 Task: Look for products in the category "Plant-Based Meat Alternatives" from the brand "Yves".
Action: Mouse pressed left at (17, 69)
Screenshot: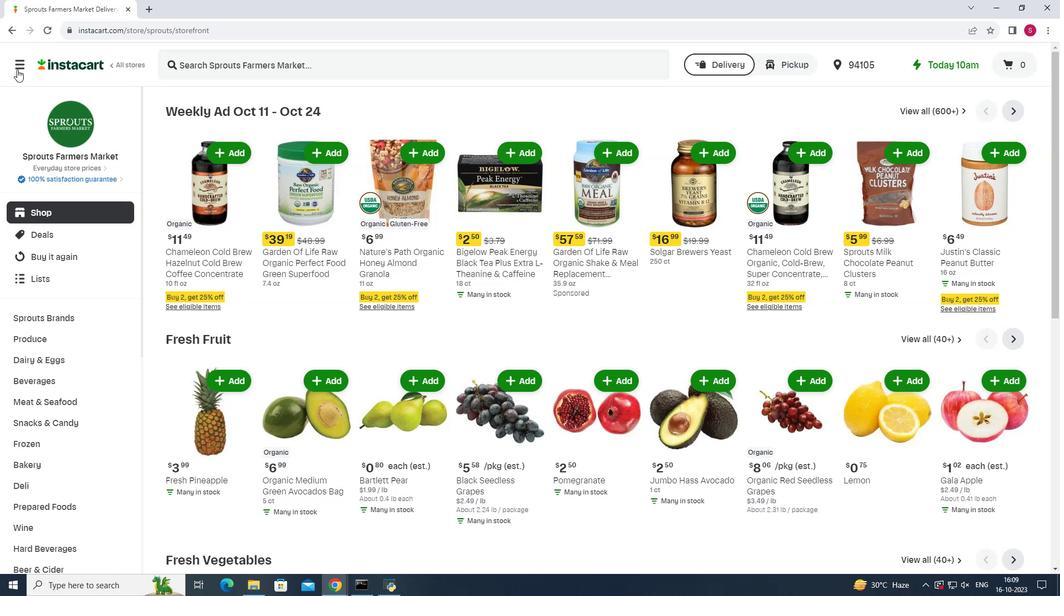 
Action: Mouse moved to (70, 293)
Screenshot: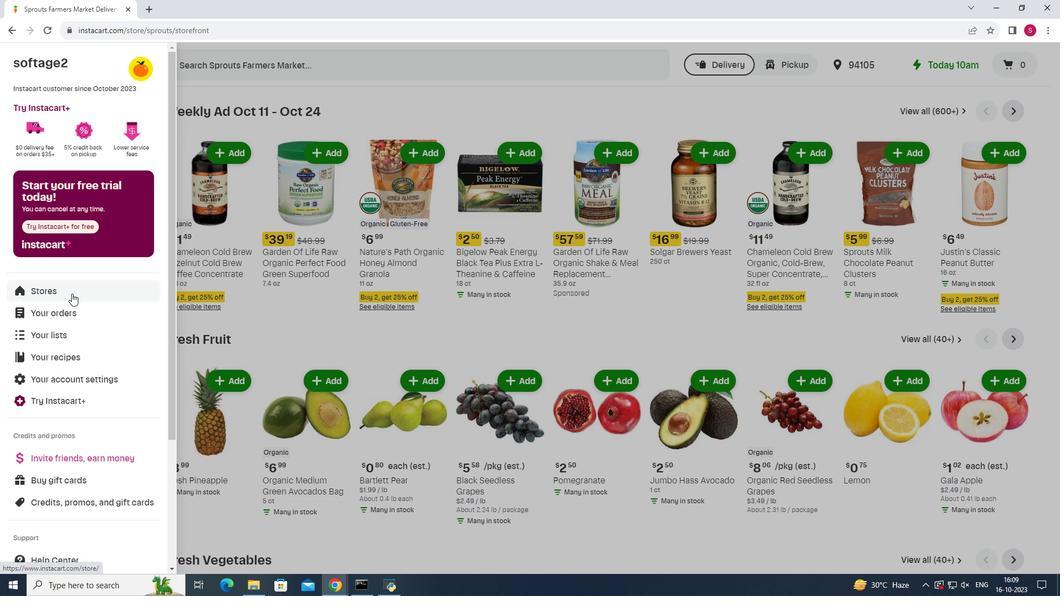 
Action: Mouse pressed left at (70, 293)
Screenshot: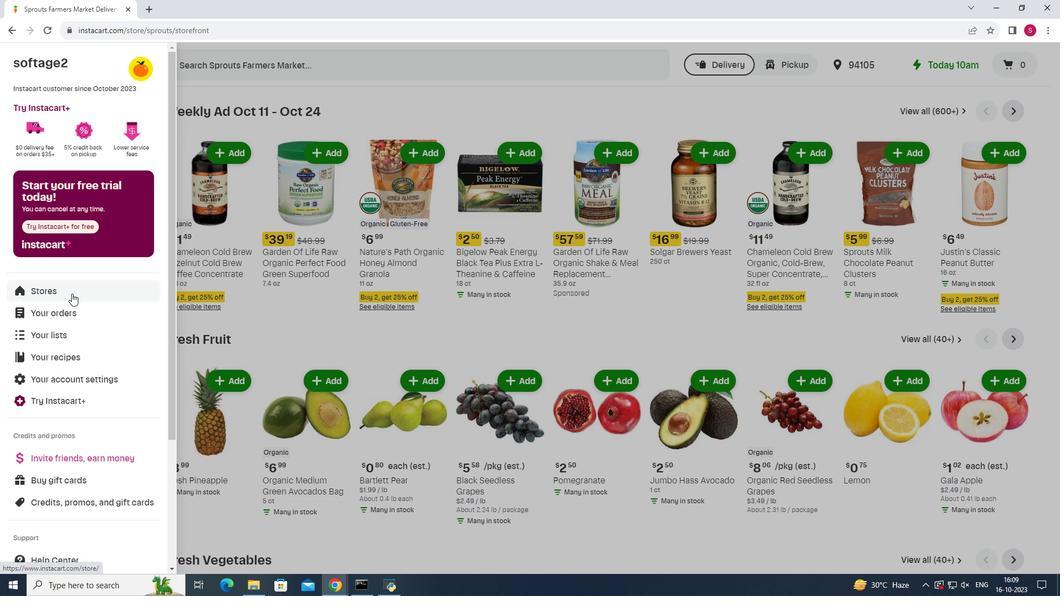 
Action: Mouse moved to (71, 293)
Screenshot: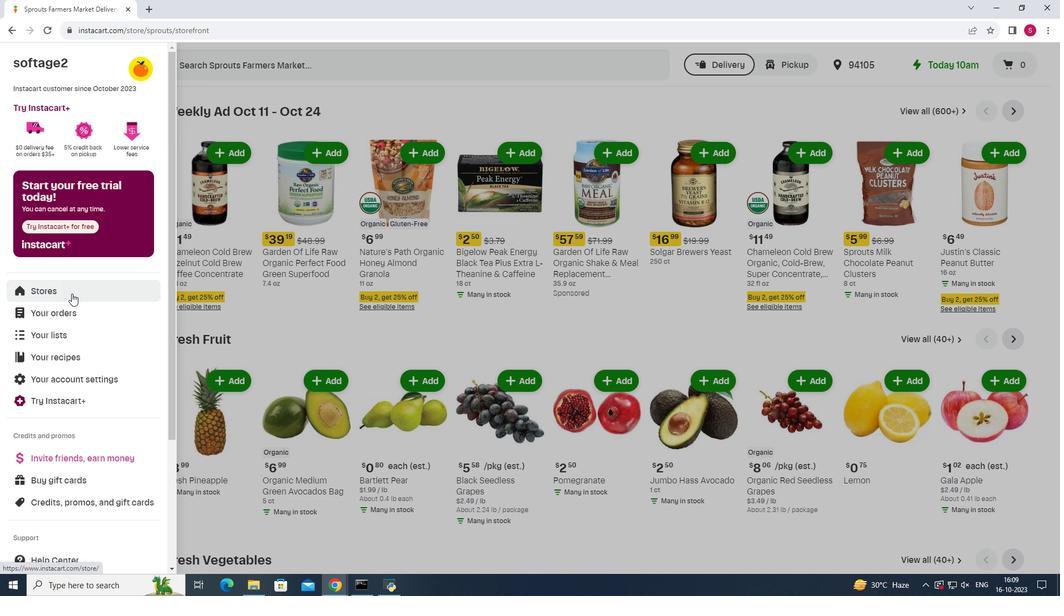 
Action: Mouse pressed left at (71, 293)
Screenshot: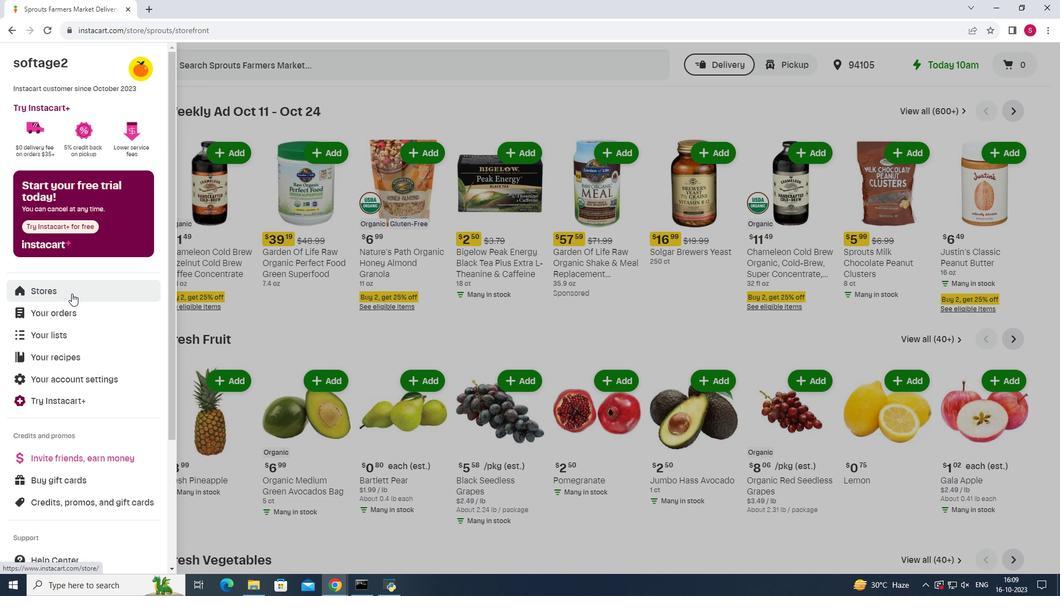 
Action: Mouse moved to (251, 92)
Screenshot: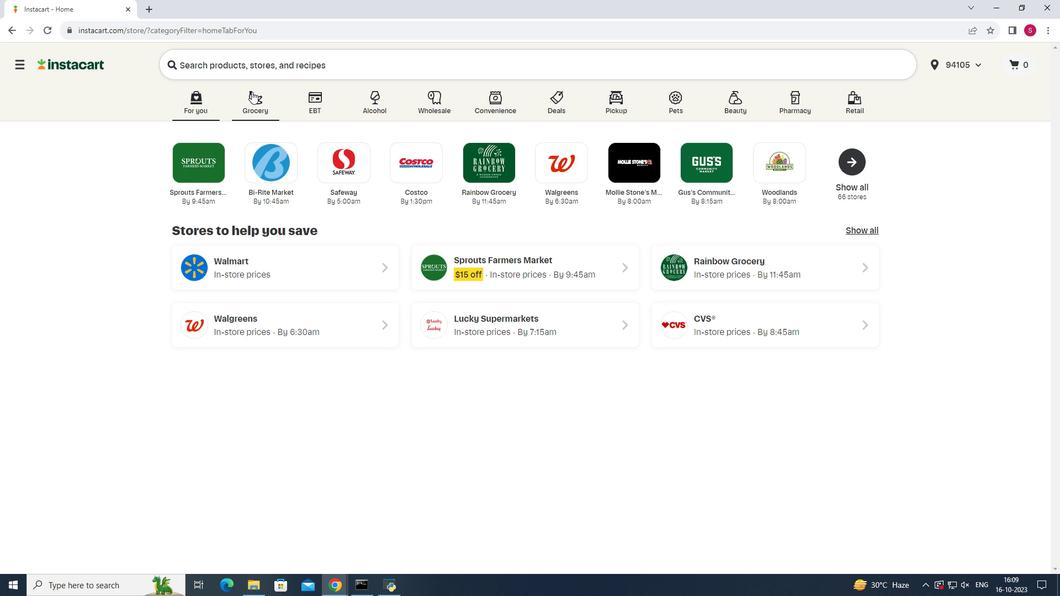 
Action: Mouse pressed left at (251, 92)
Screenshot: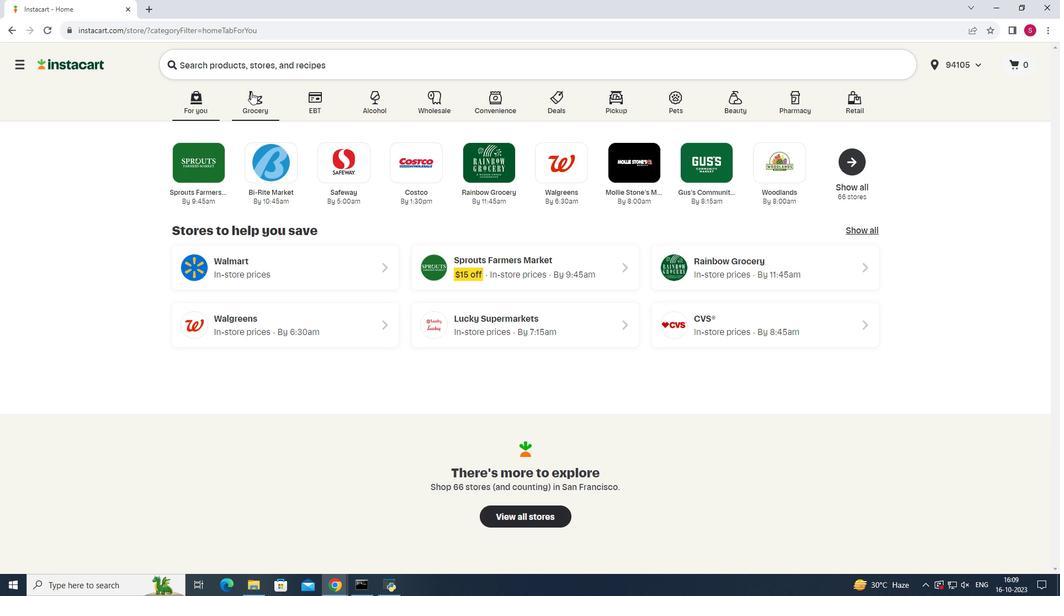 
Action: Mouse pressed left at (251, 92)
Screenshot: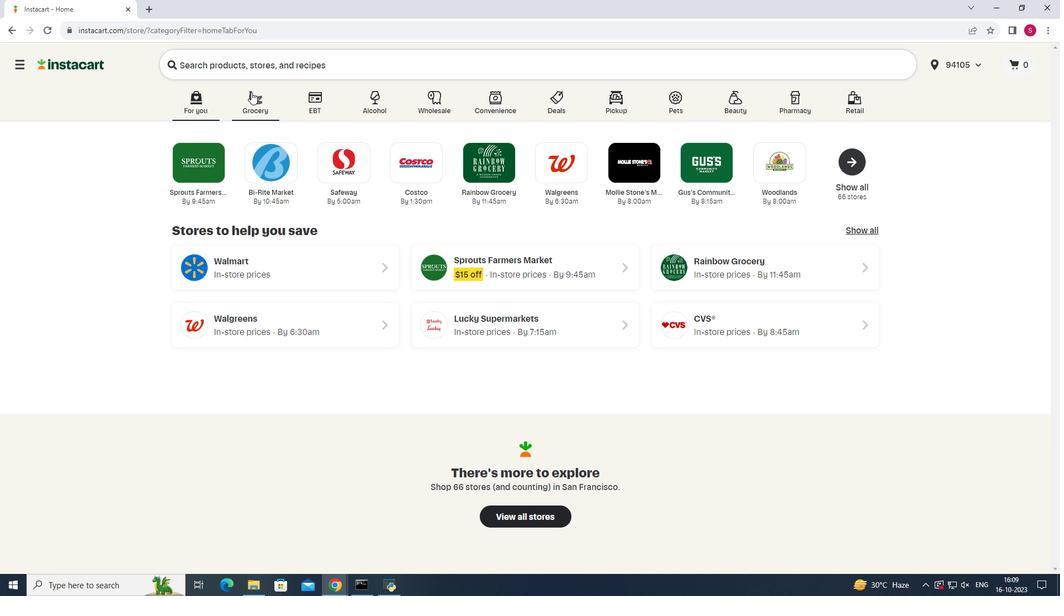 
Action: Mouse moved to (824, 148)
Screenshot: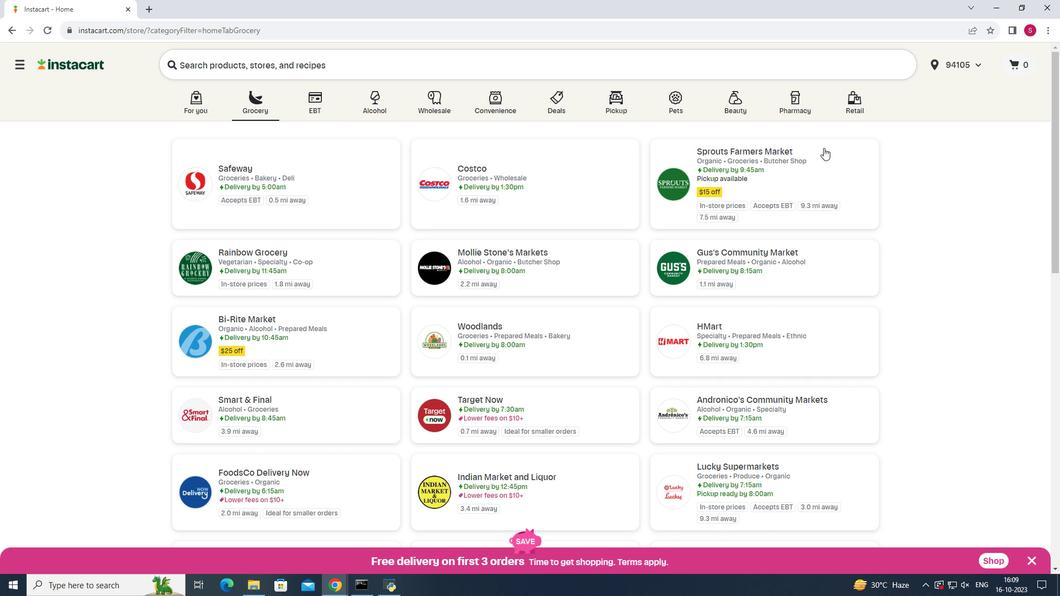 
Action: Mouse pressed left at (824, 148)
Screenshot: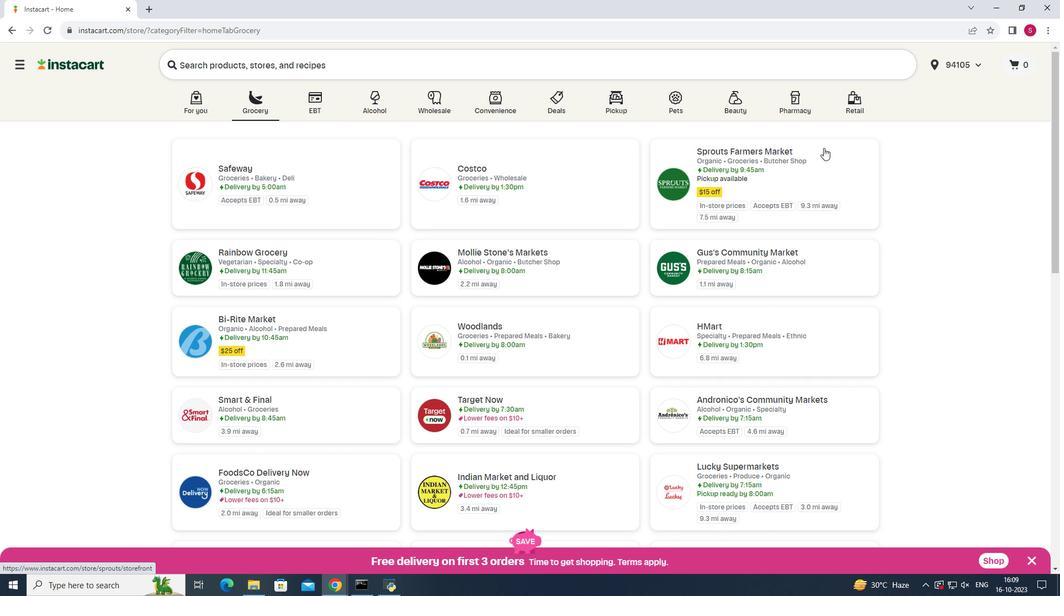 
Action: Mouse moved to (46, 399)
Screenshot: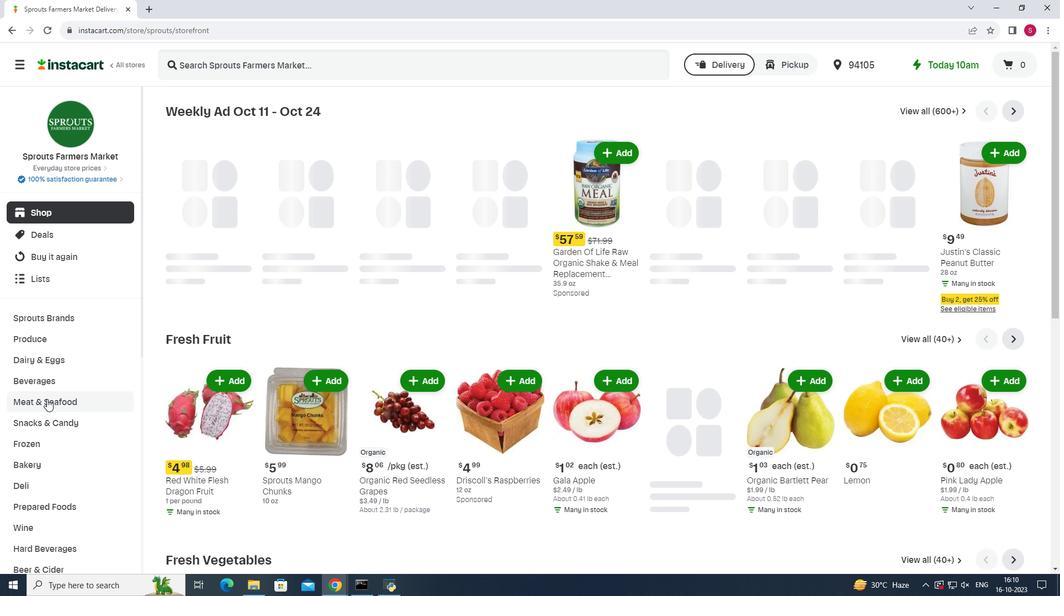 
Action: Mouse pressed left at (46, 399)
Screenshot: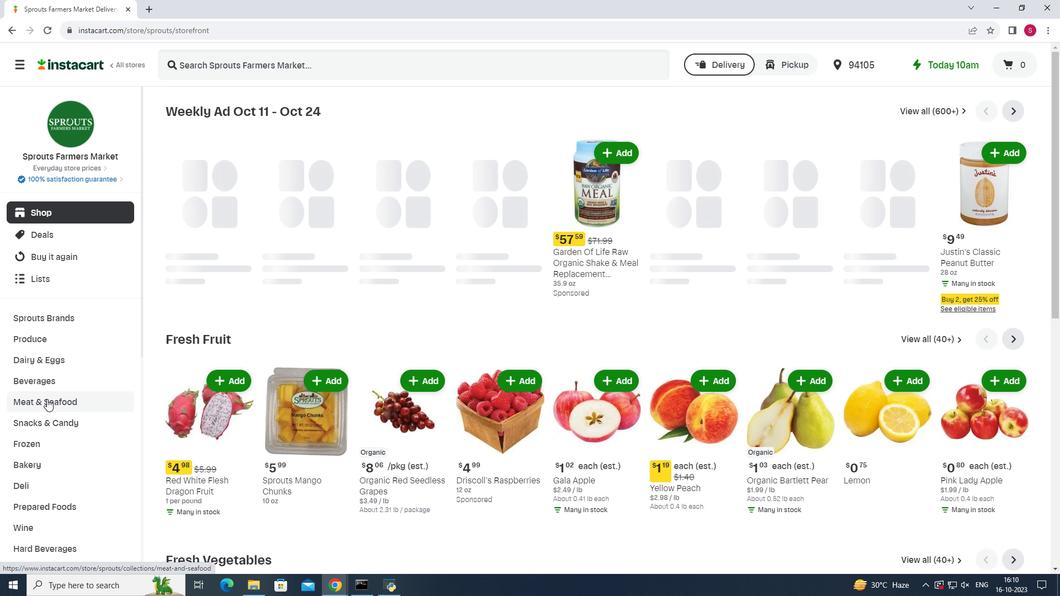 
Action: Mouse pressed left at (46, 399)
Screenshot: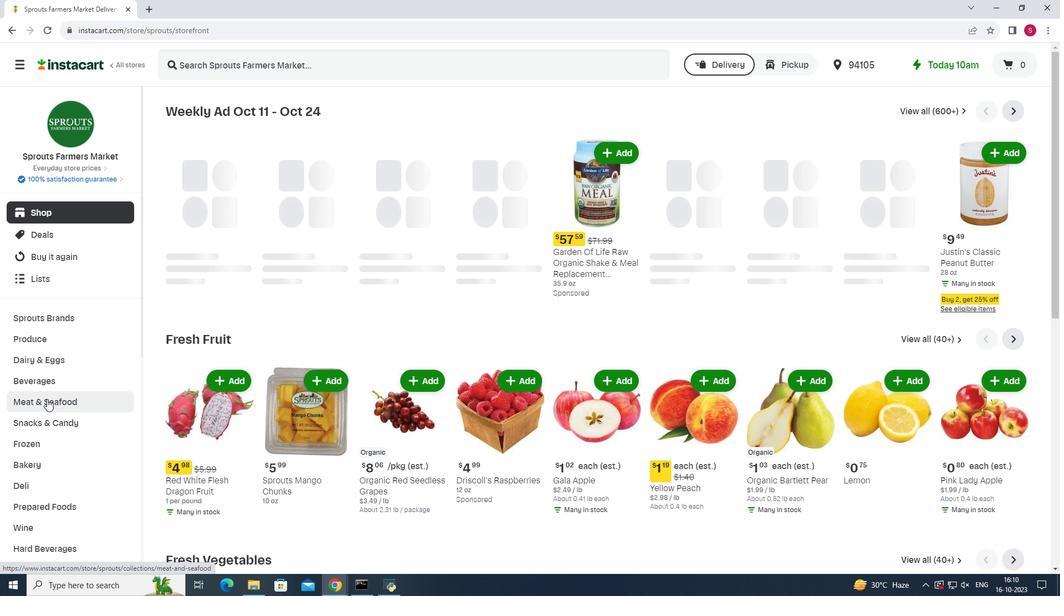 
Action: Mouse moved to (805, 135)
Screenshot: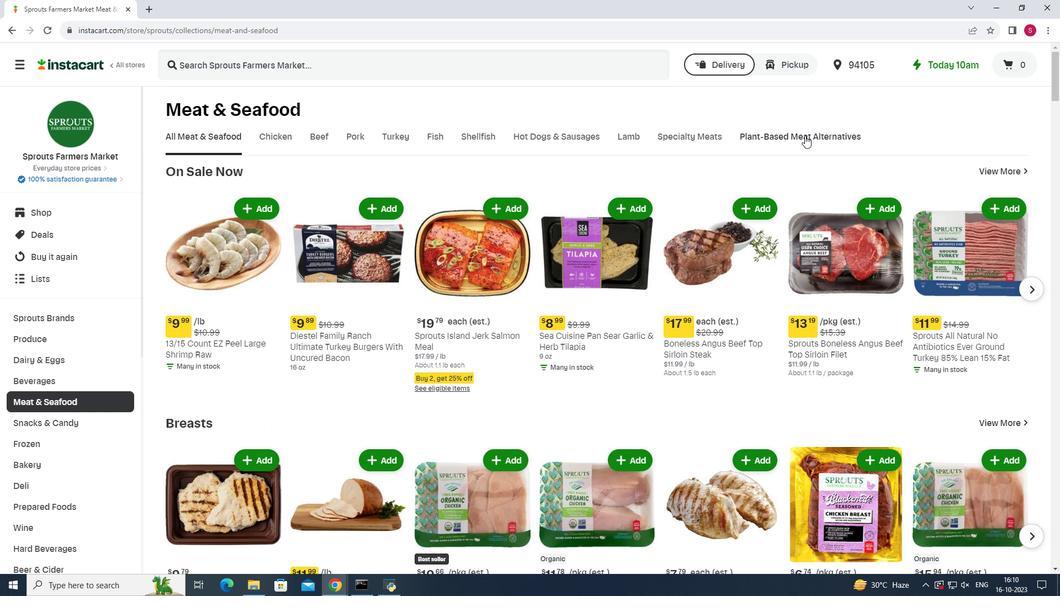 
Action: Mouse pressed left at (805, 135)
Screenshot: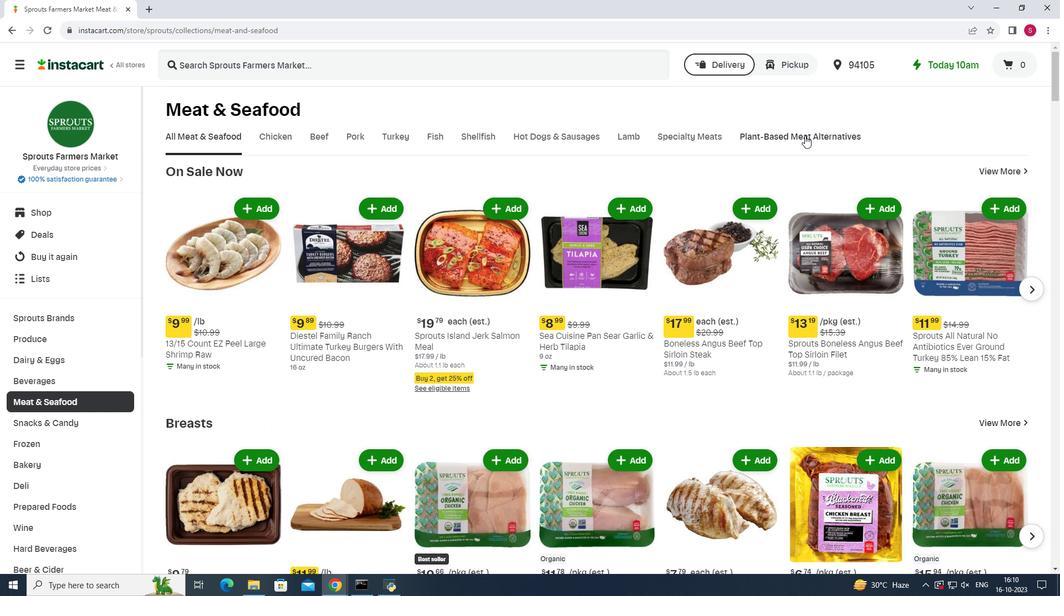 
Action: Mouse moved to (685, 185)
Screenshot: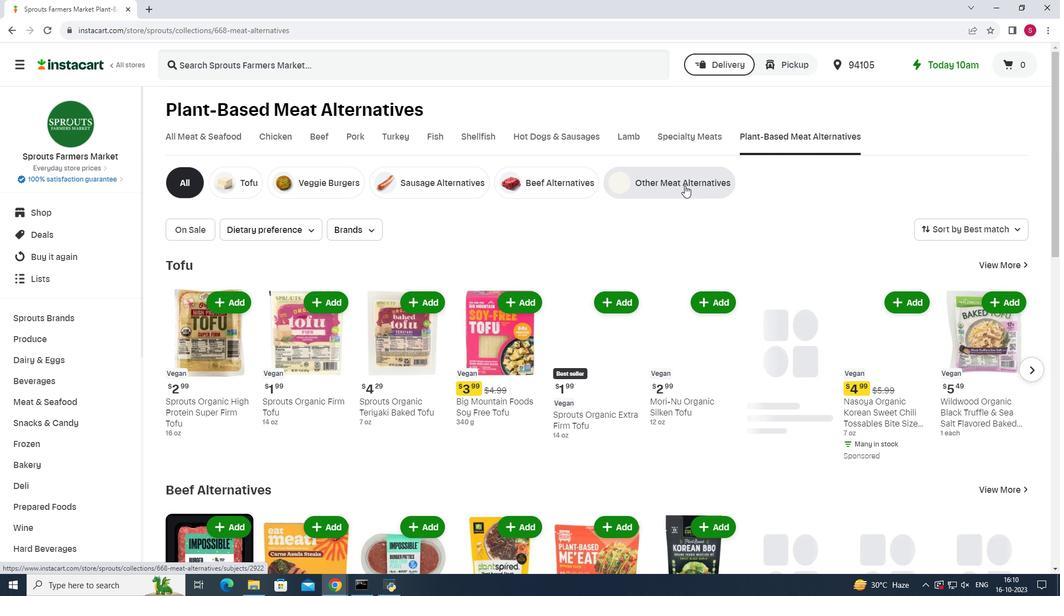 
Action: Mouse pressed left at (685, 185)
Screenshot: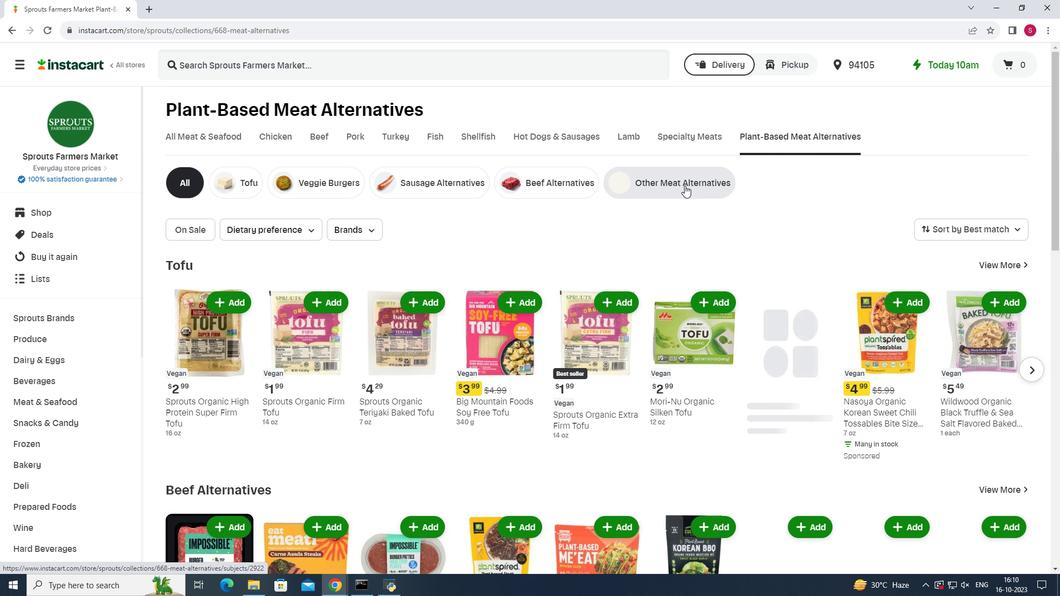
Action: Mouse moved to (367, 233)
Screenshot: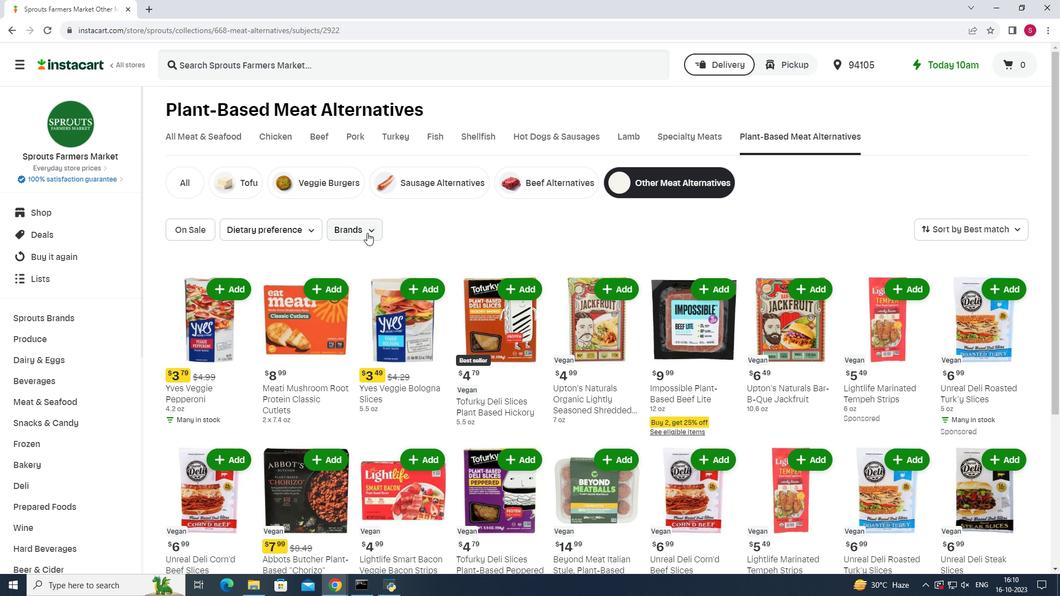 
Action: Mouse pressed left at (367, 233)
Screenshot: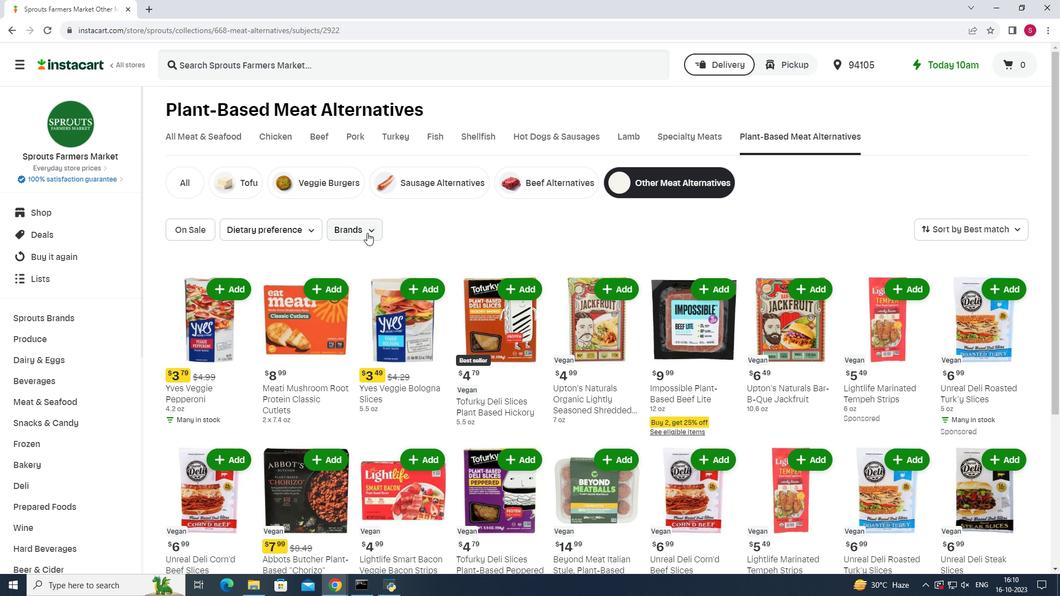 
Action: Mouse moved to (401, 288)
Screenshot: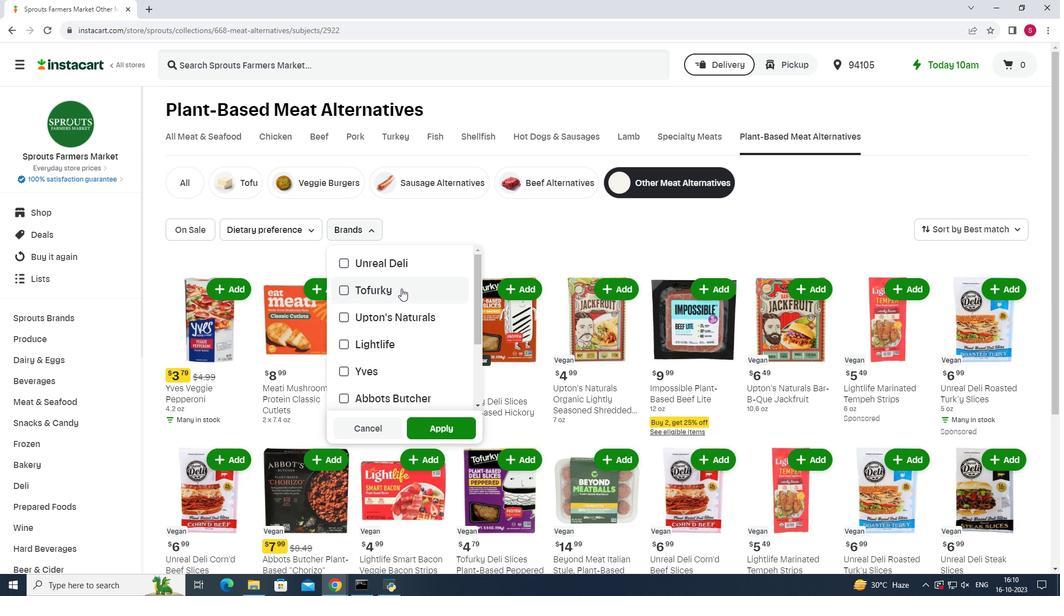 
Action: Mouse scrolled (401, 288) with delta (0, 0)
Screenshot: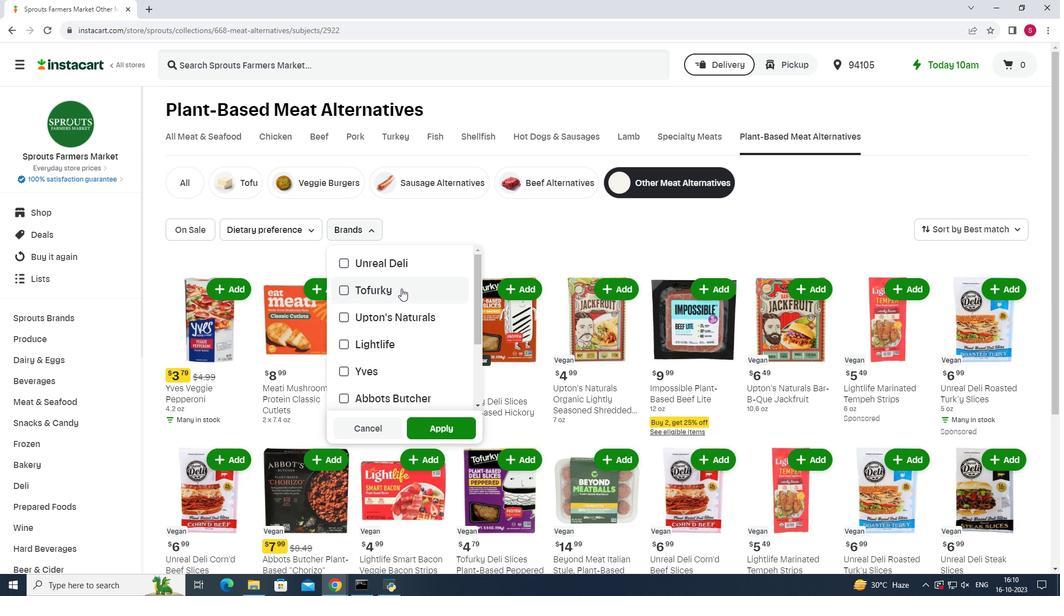 
Action: Mouse moved to (344, 315)
Screenshot: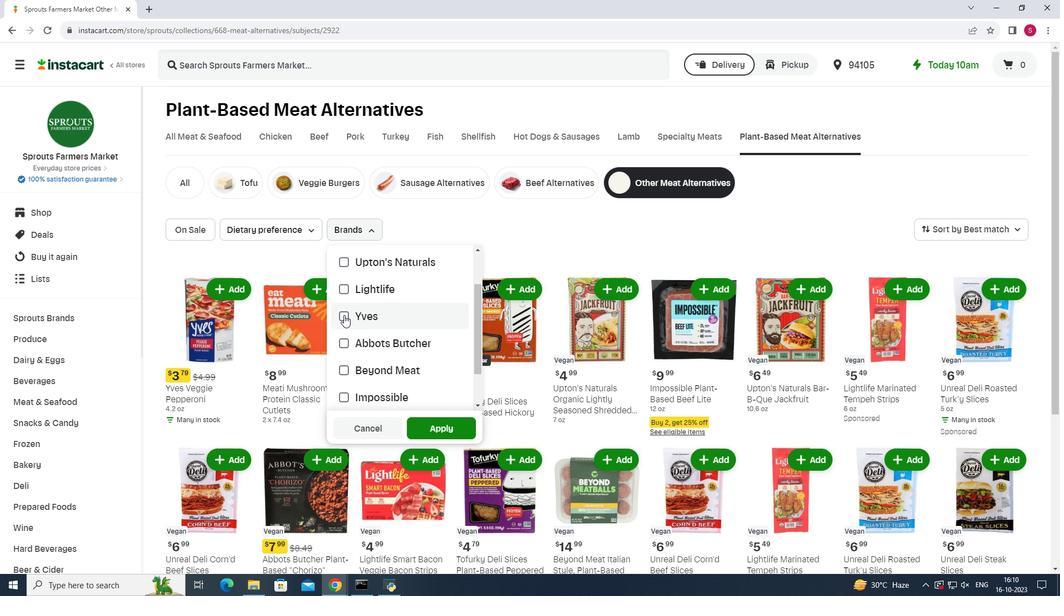 
Action: Mouse pressed left at (344, 315)
Screenshot: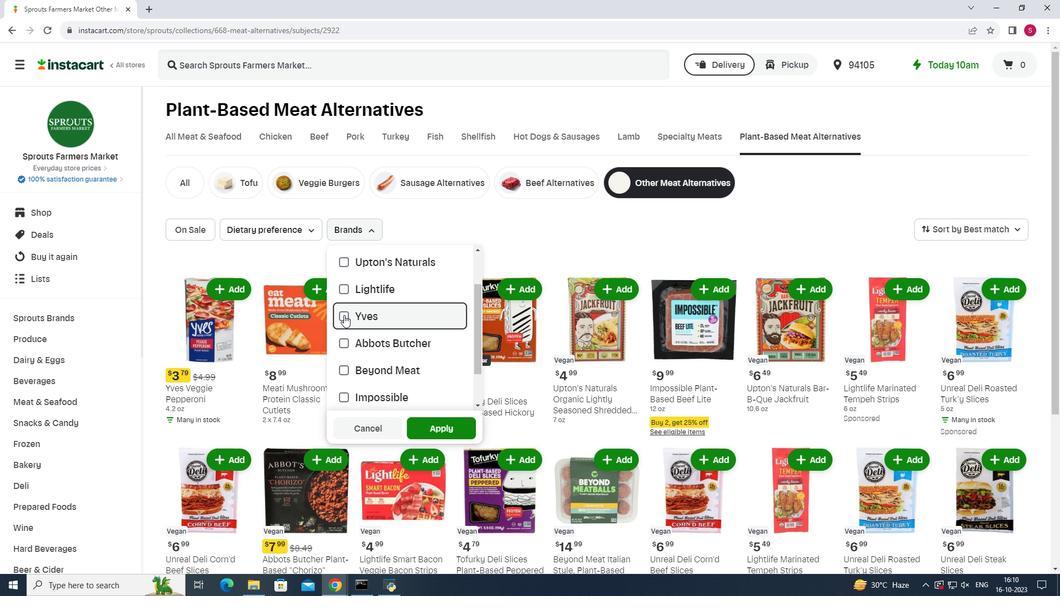 
Action: Mouse moved to (439, 428)
Screenshot: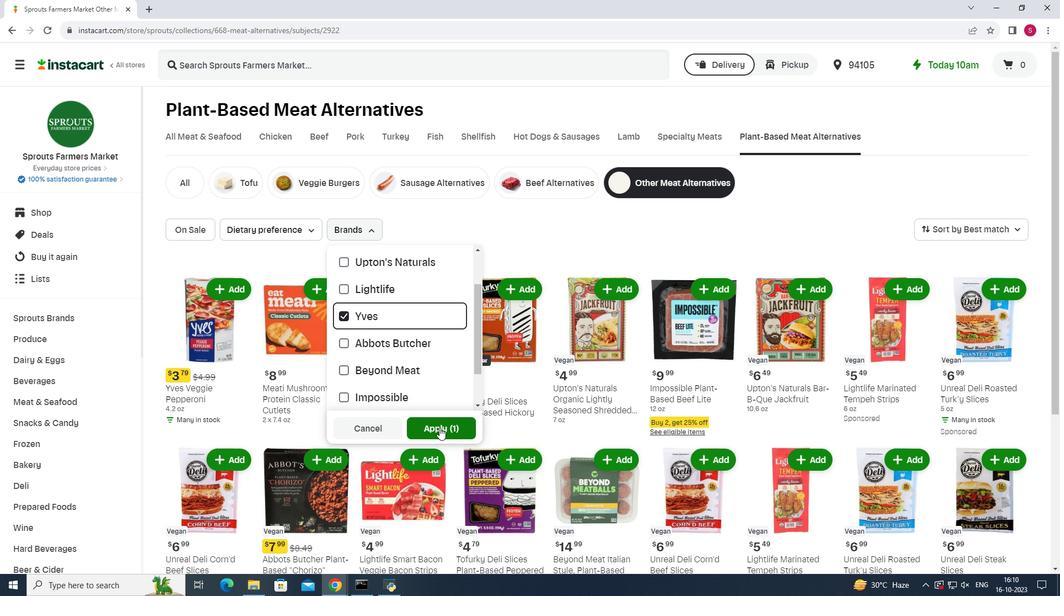 
Action: Mouse pressed left at (439, 428)
Screenshot: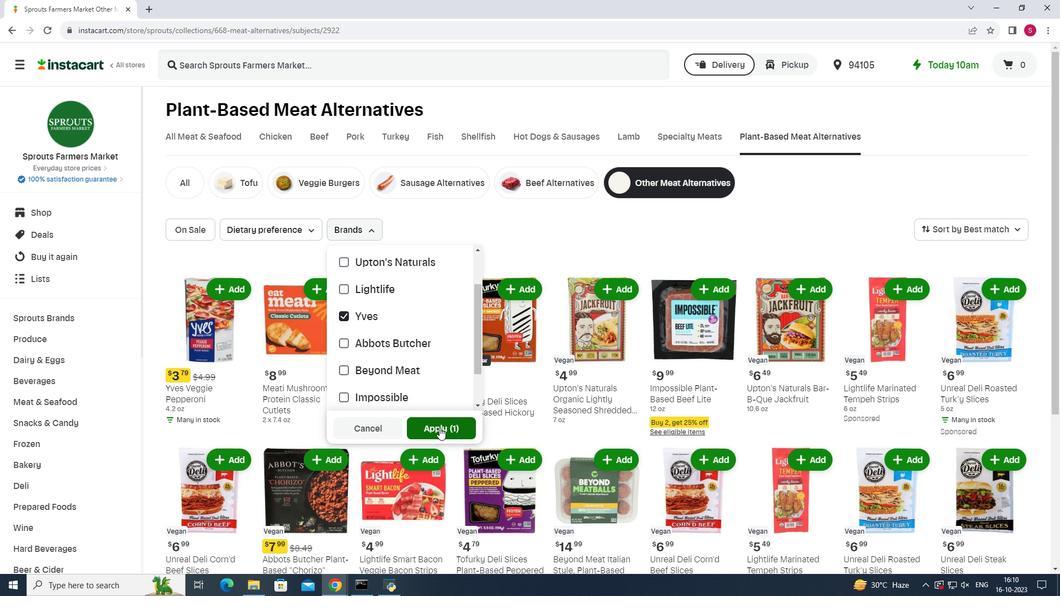 
Action: Mouse moved to (579, 272)
Screenshot: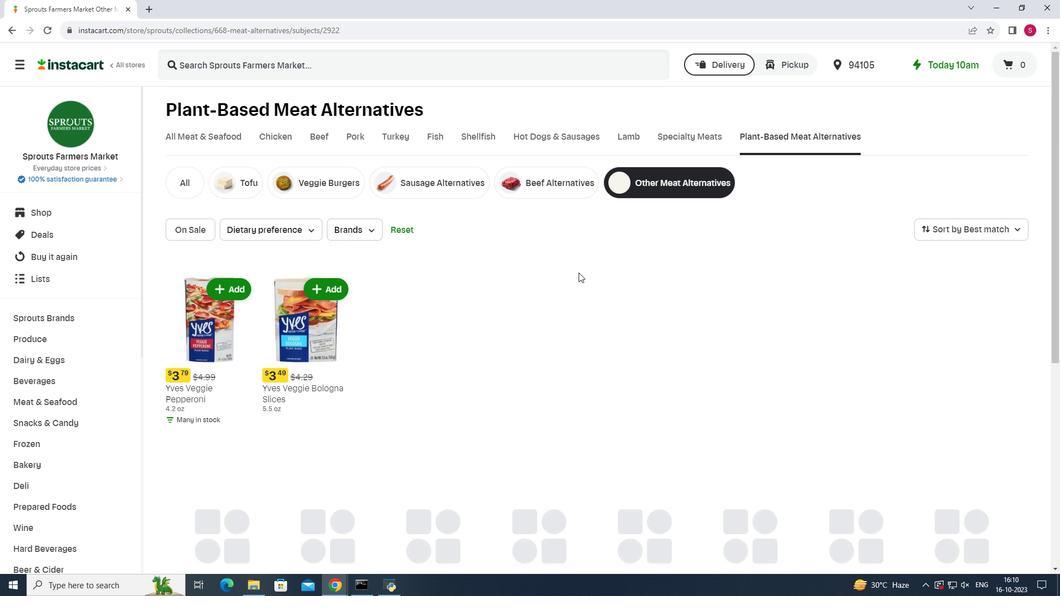 
